 Task: Select workspace type other.
Action: Mouse pressed left at (400, 67)
Screenshot: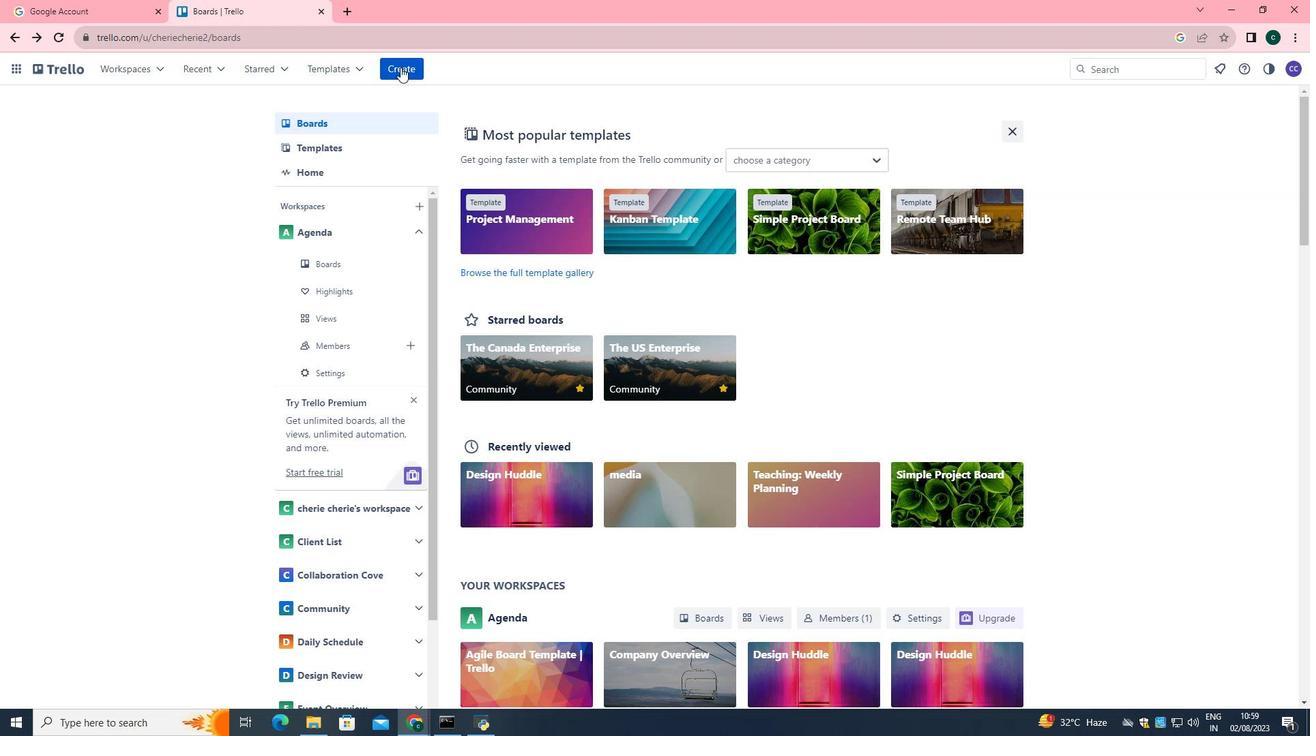
Action: Mouse moved to (416, 224)
Screenshot: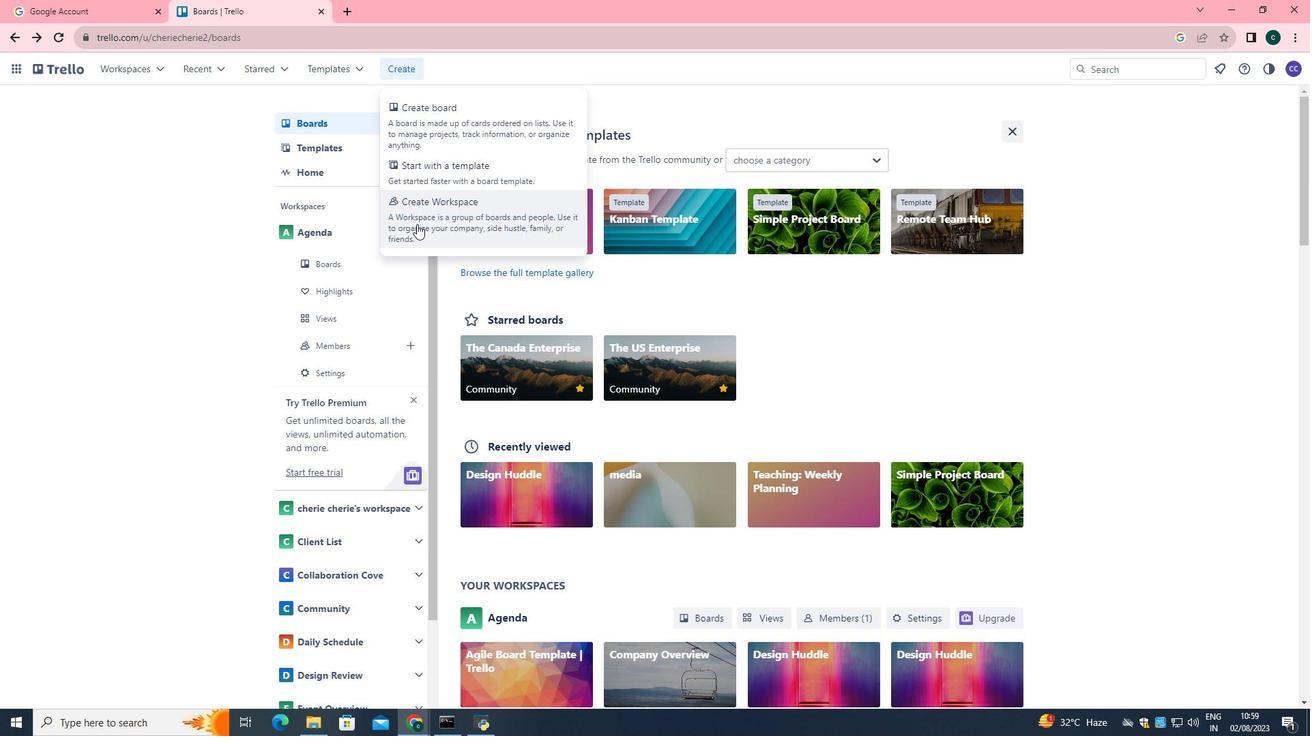 
Action: Mouse pressed left at (416, 224)
Screenshot: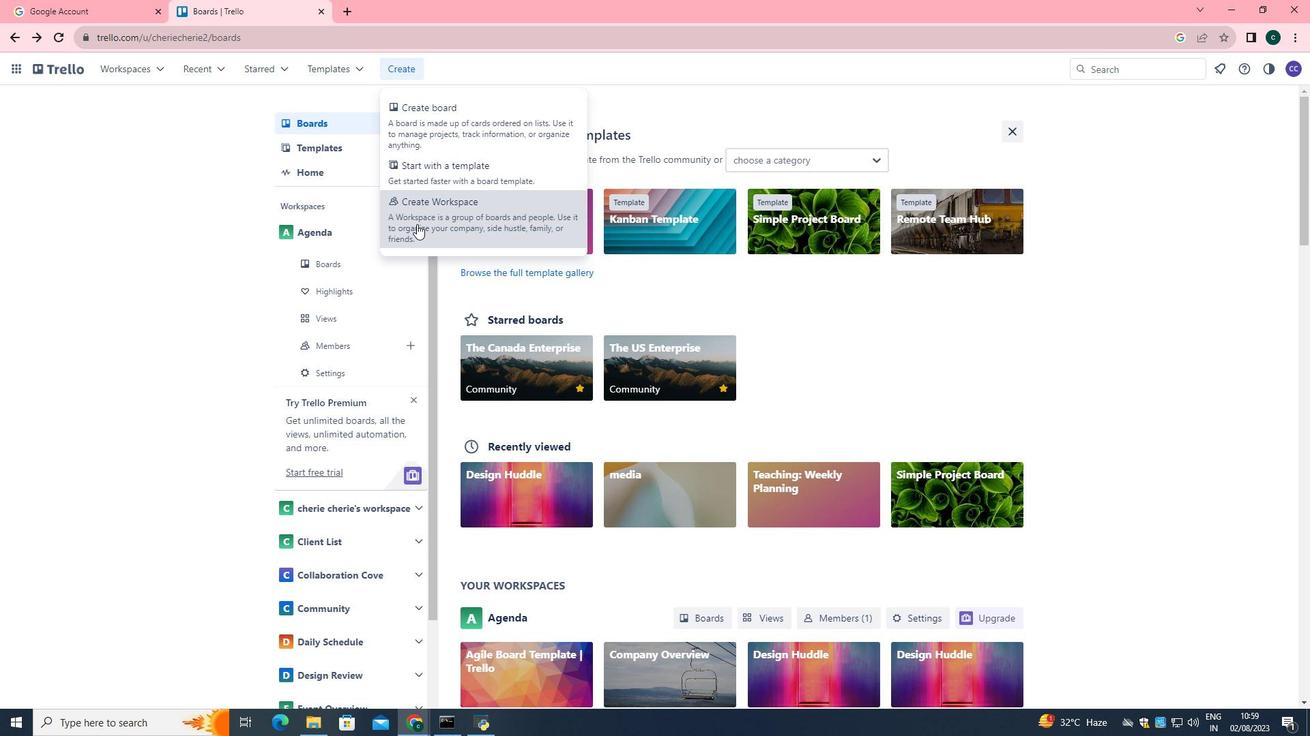 
Action: Mouse moved to (405, 311)
Screenshot: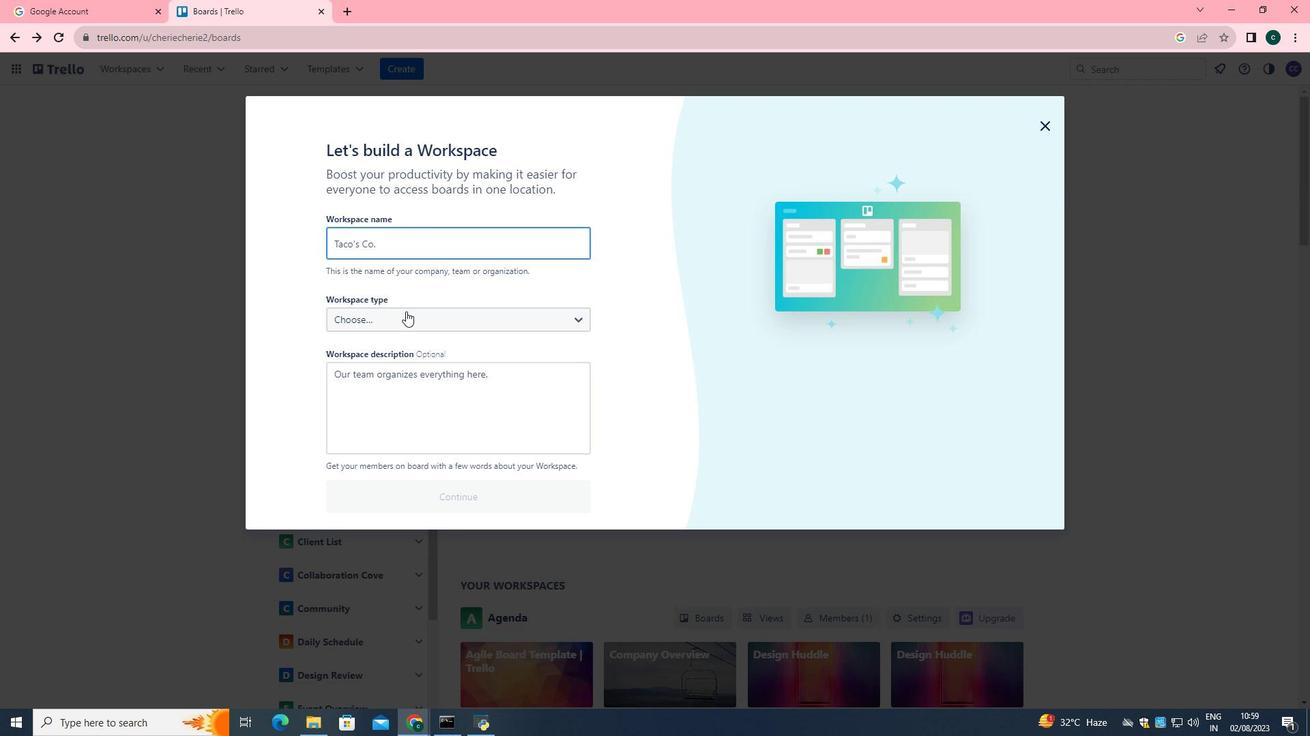 
Action: Mouse pressed left at (405, 311)
Screenshot: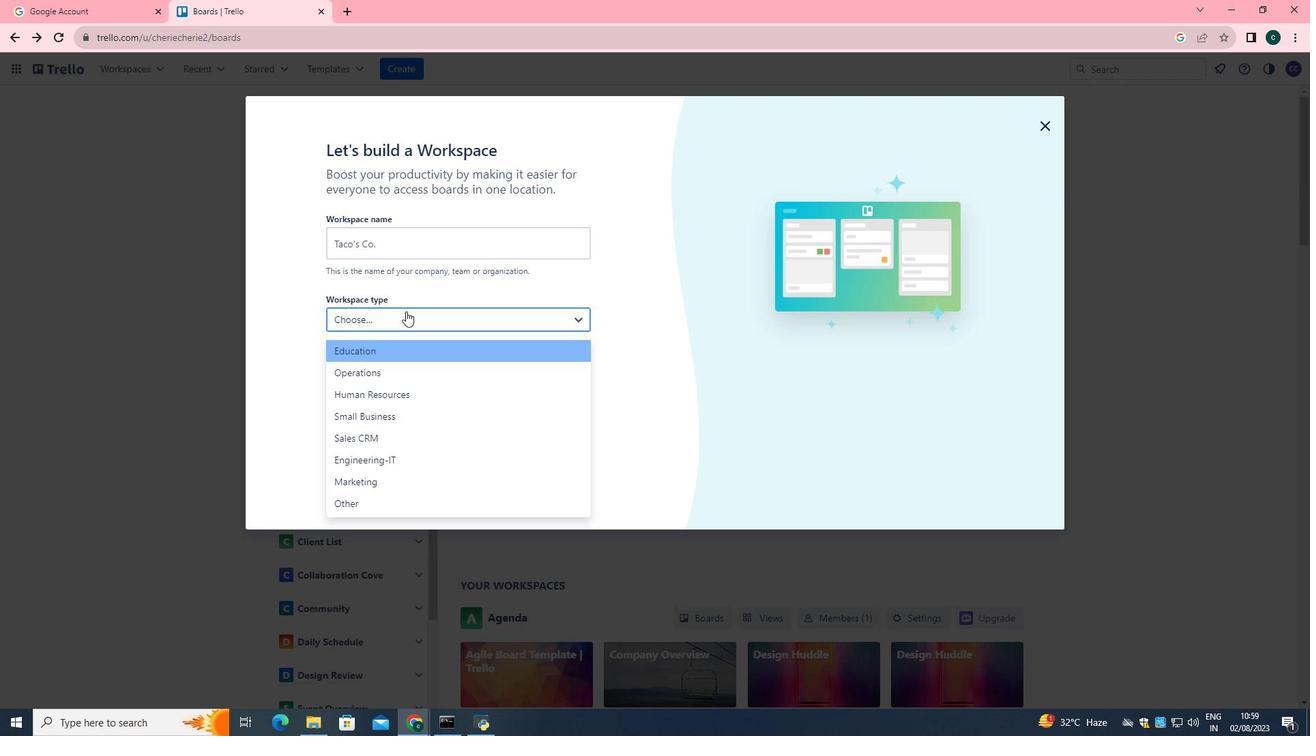 
Action: Mouse moved to (350, 508)
Screenshot: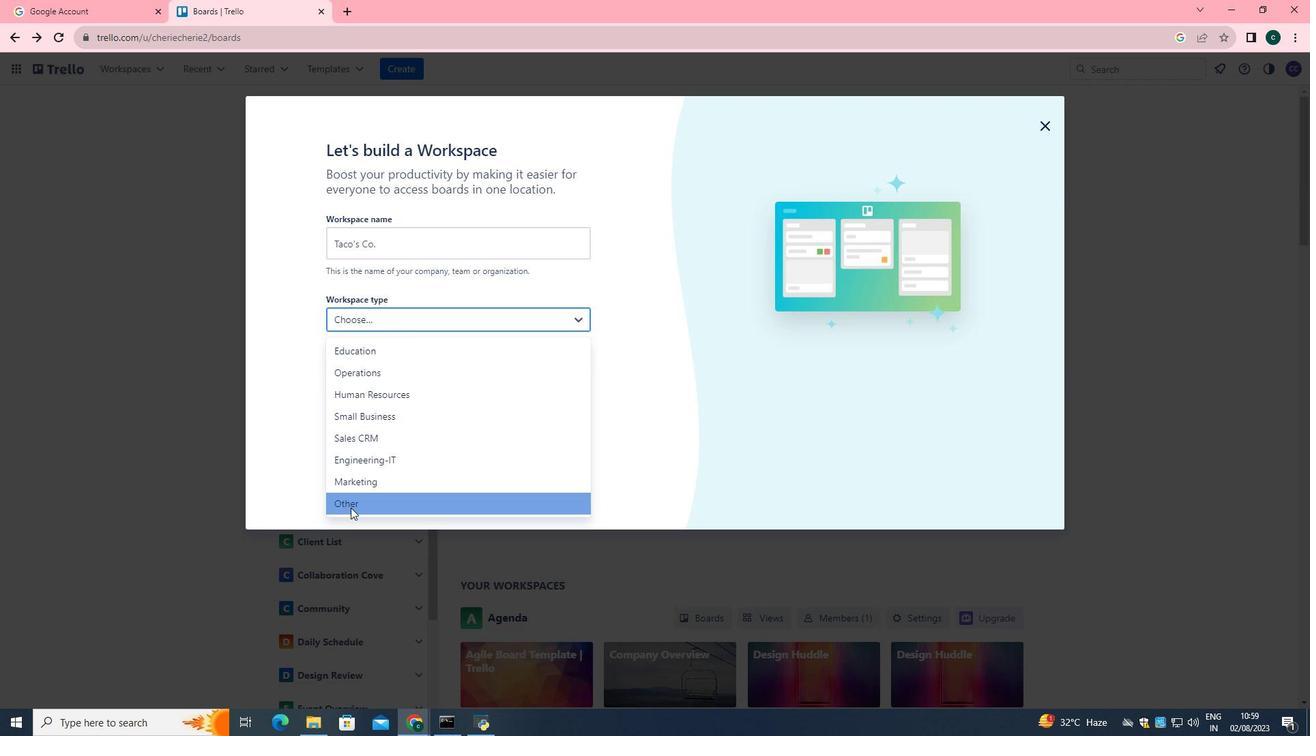 
Action: Mouse pressed left at (350, 508)
Screenshot: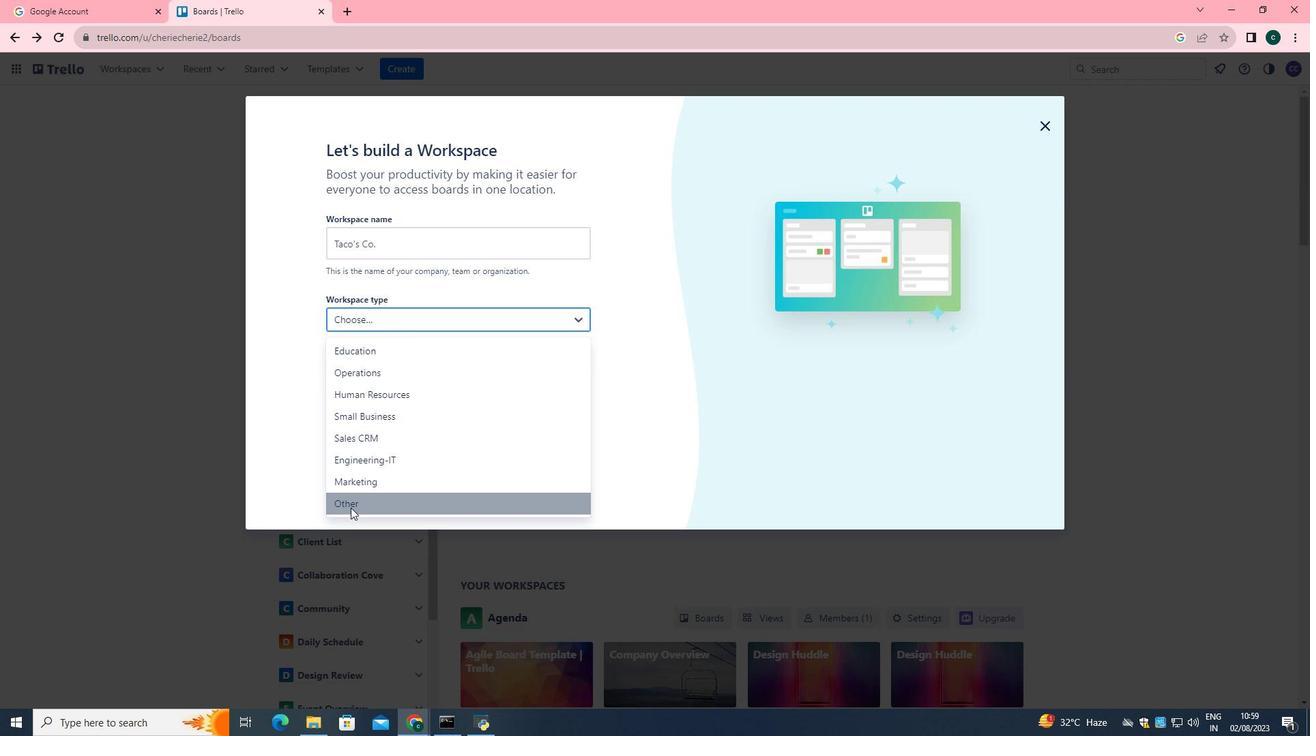
